 Task: Add Endangered Species Almonds Sea Salt + Dark Chocolate to the cart.
Action: Mouse moved to (21, 65)
Screenshot: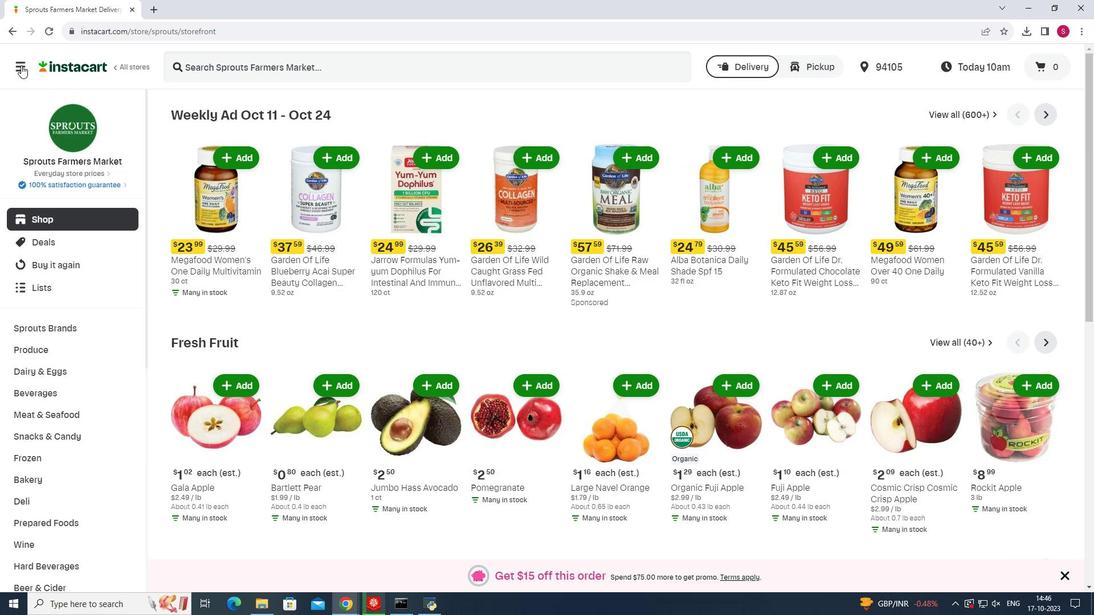 
Action: Mouse pressed left at (21, 65)
Screenshot: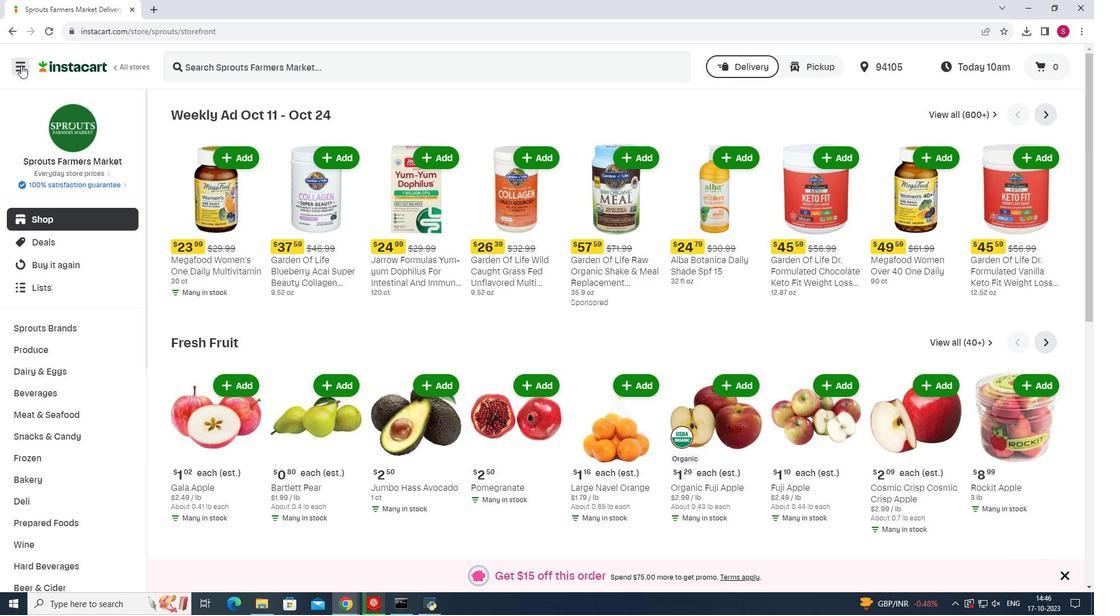 
Action: Mouse moved to (63, 303)
Screenshot: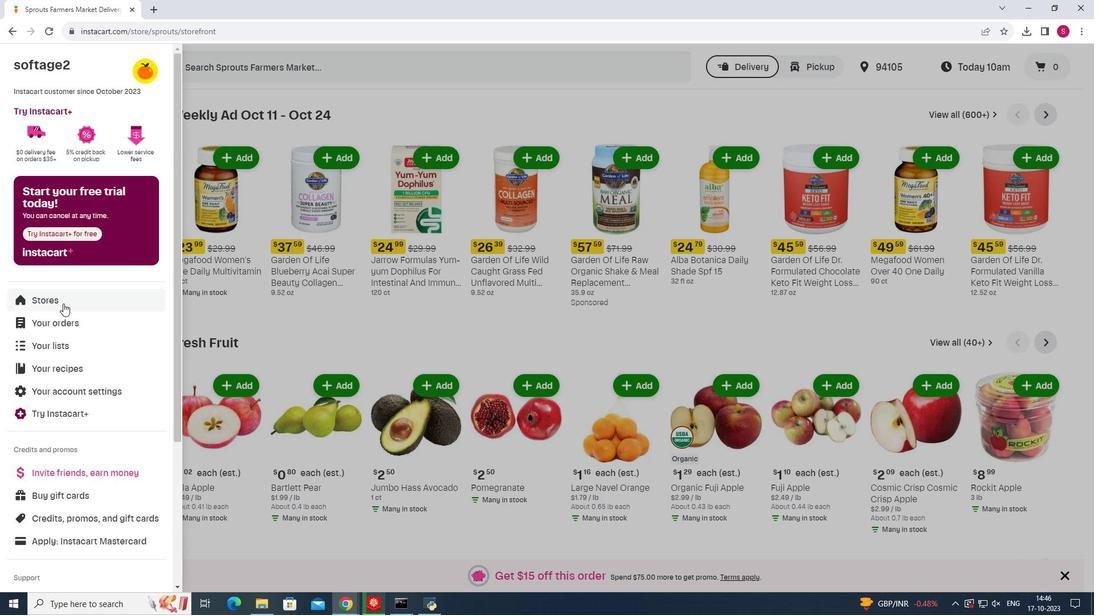 
Action: Mouse pressed left at (63, 303)
Screenshot: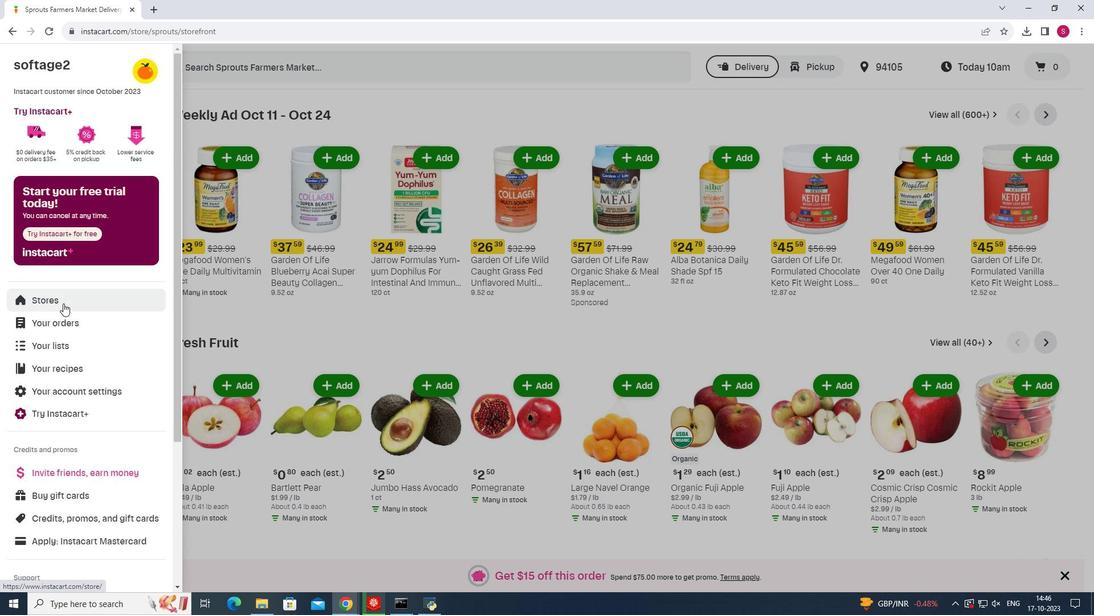 
Action: Mouse moved to (265, 103)
Screenshot: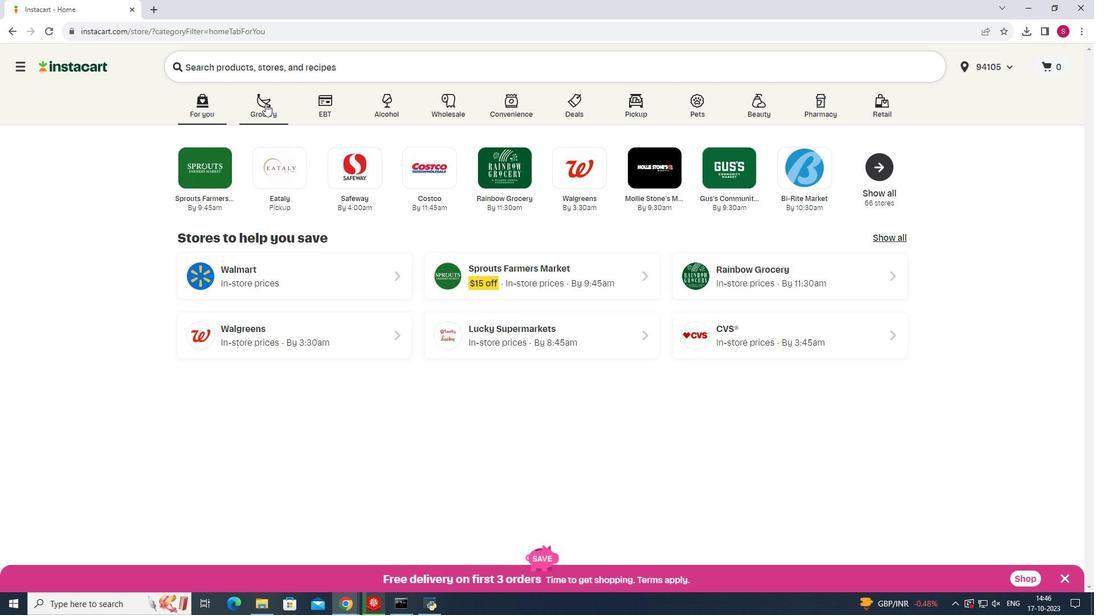 
Action: Mouse pressed left at (265, 103)
Screenshot: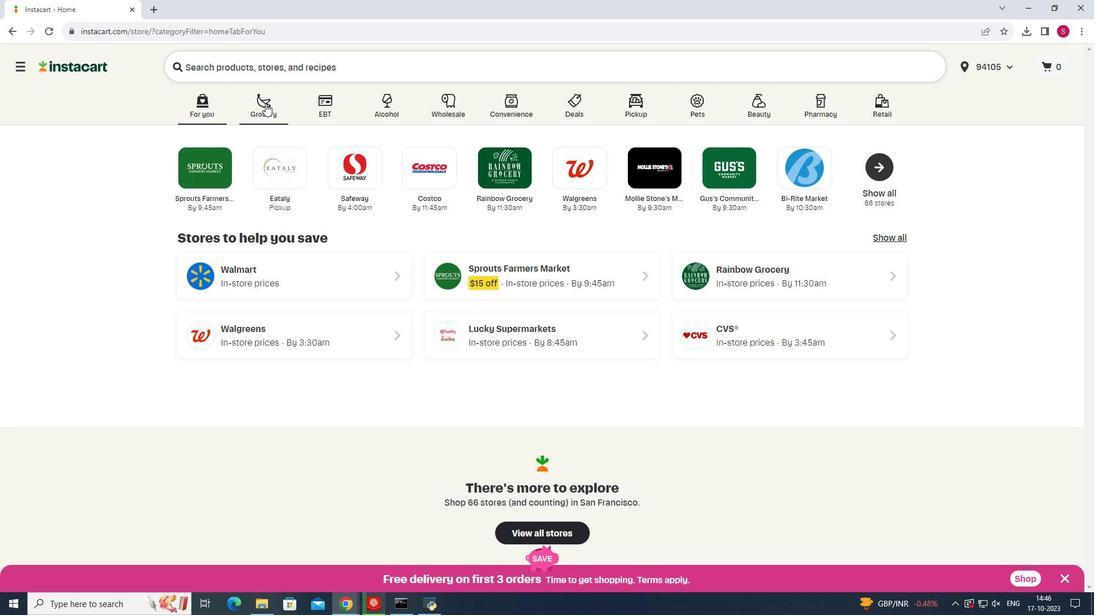 
Action: Mouse moved to (733, 152)
Screenshot: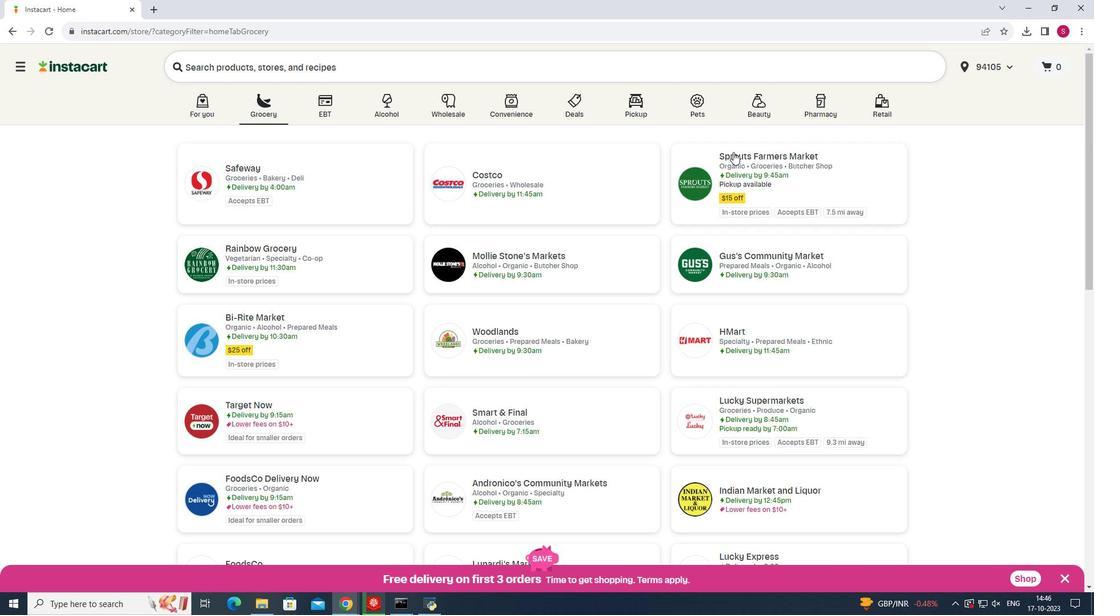
Action: Mouse pressed left at (733, 152)
Screenshot: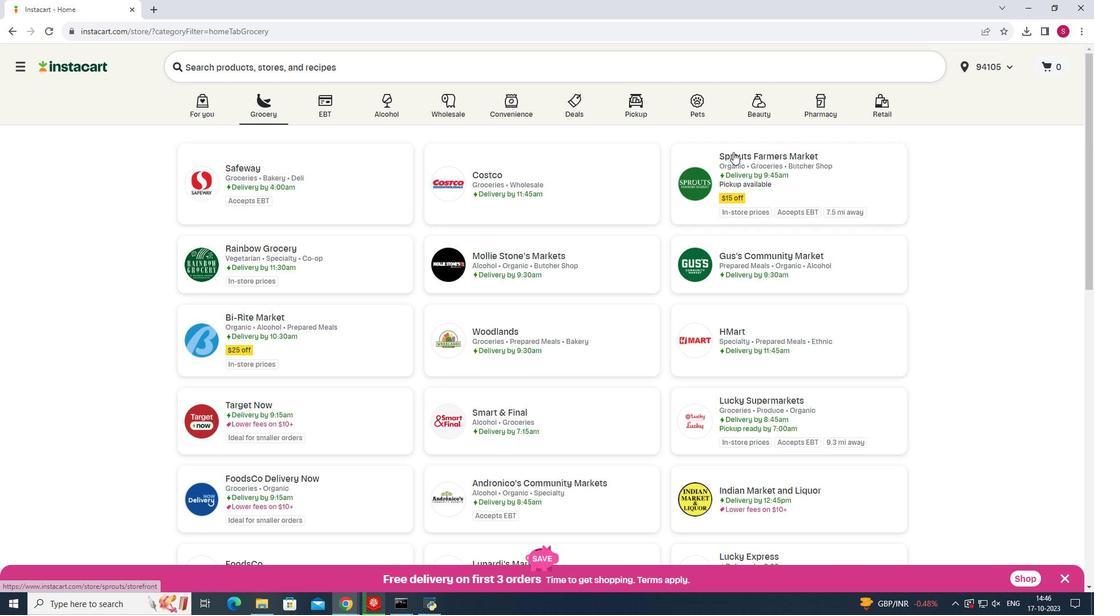 
Action: Mouse moved to (50, 438)
Screenshot: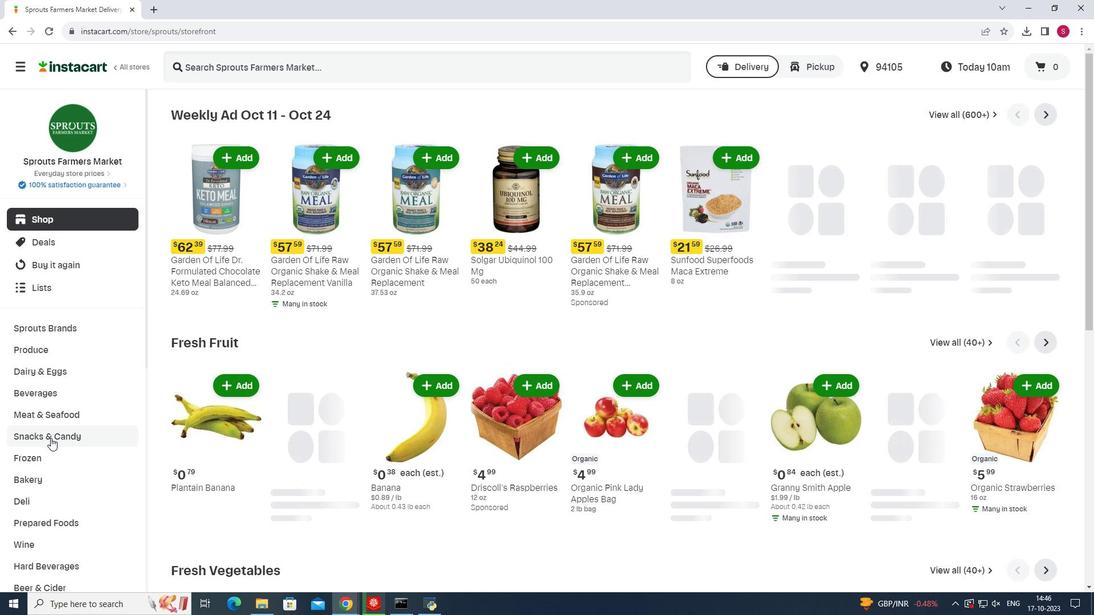 
Action: Mouse pressed left at (50, 438)
Screenshot: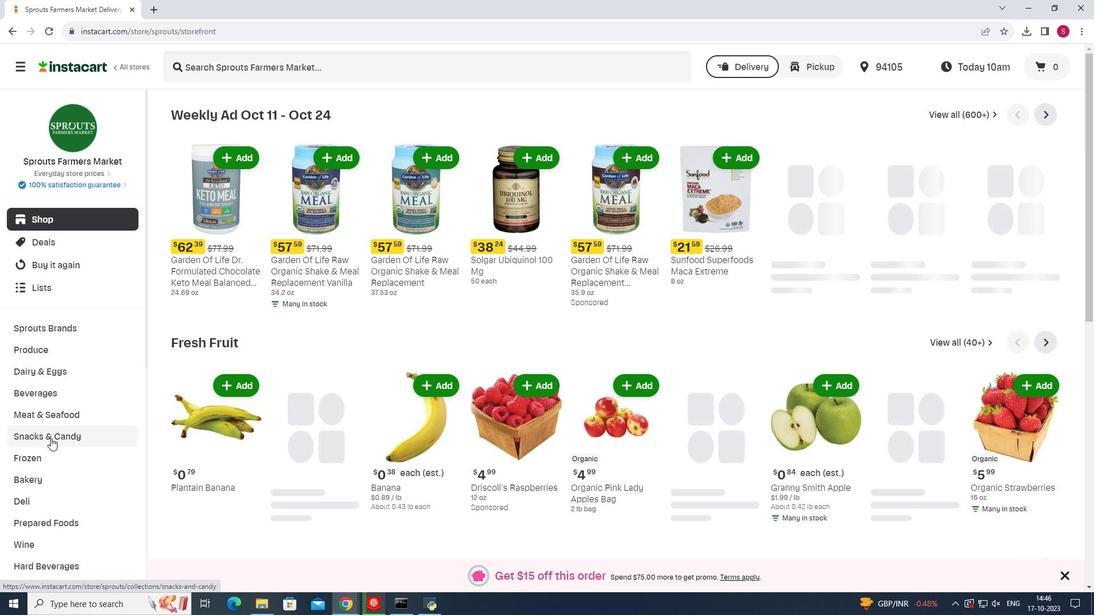 
Action: Mouse moved to (338, 141)
Screenshot: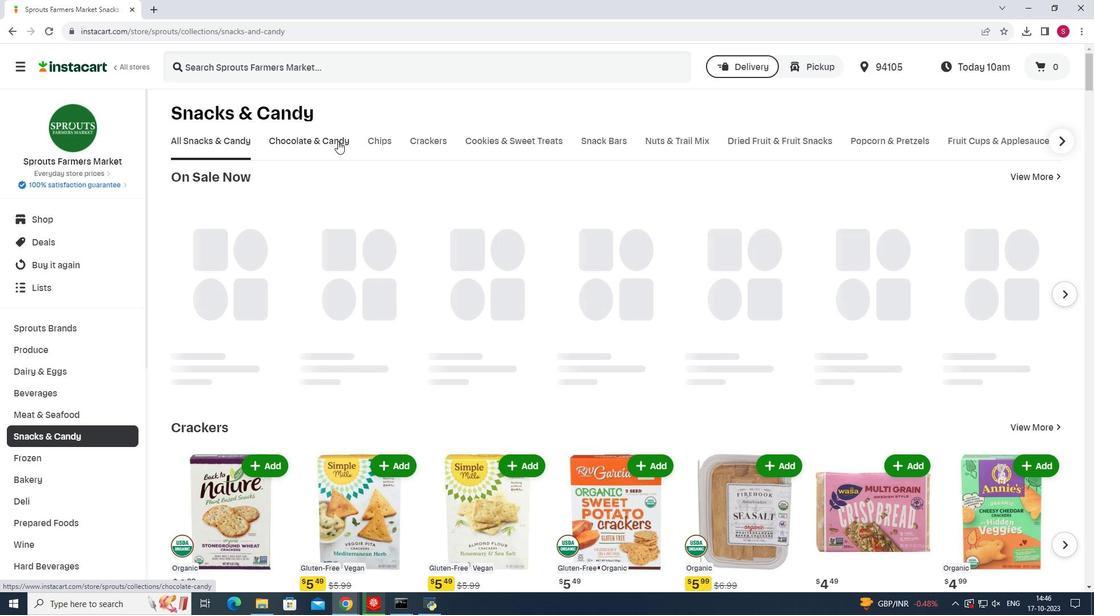 
Action: Mouse pressed left at (338, 141)
Screenshot: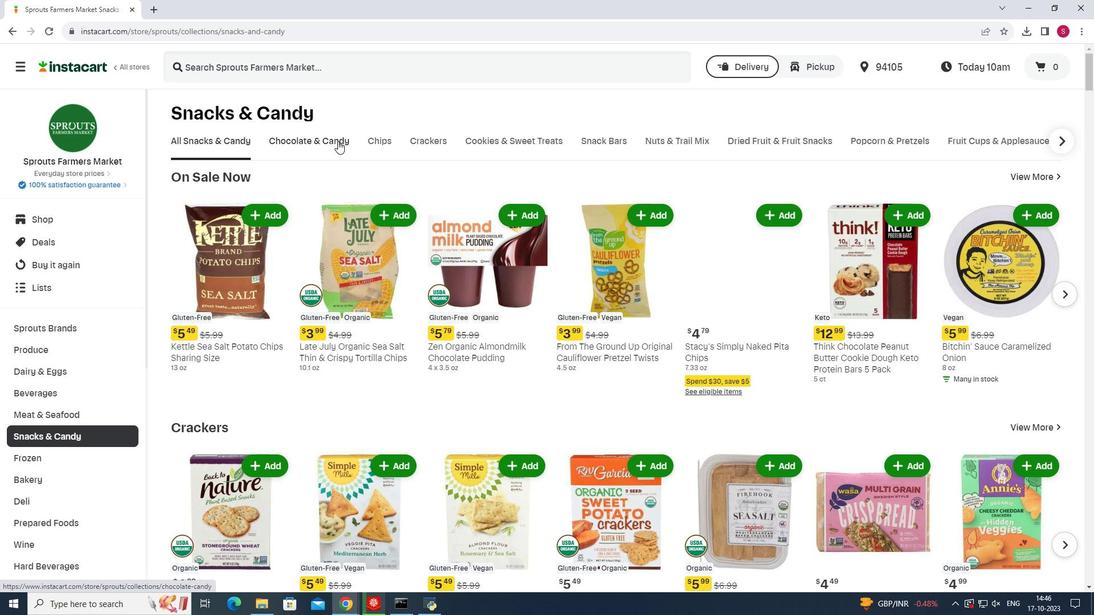 
Action: Mouse moved to (297, 190)
Screenshot: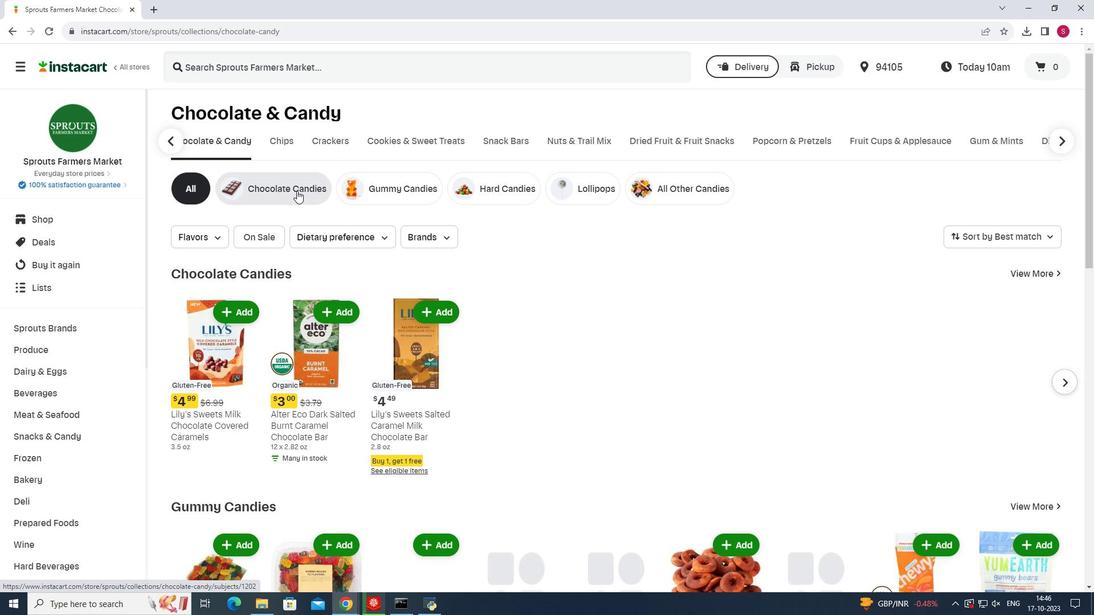 
Action: Mouse pressed left at (297, 190)
Screenshot: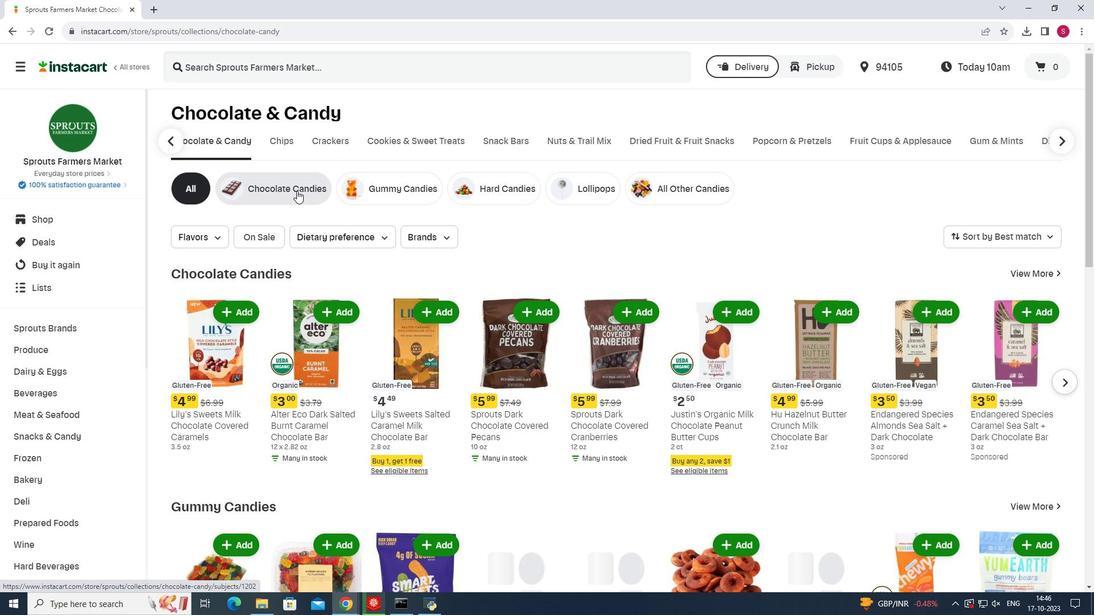 
Action: Mouse moved to (360, 63)
Screenshot: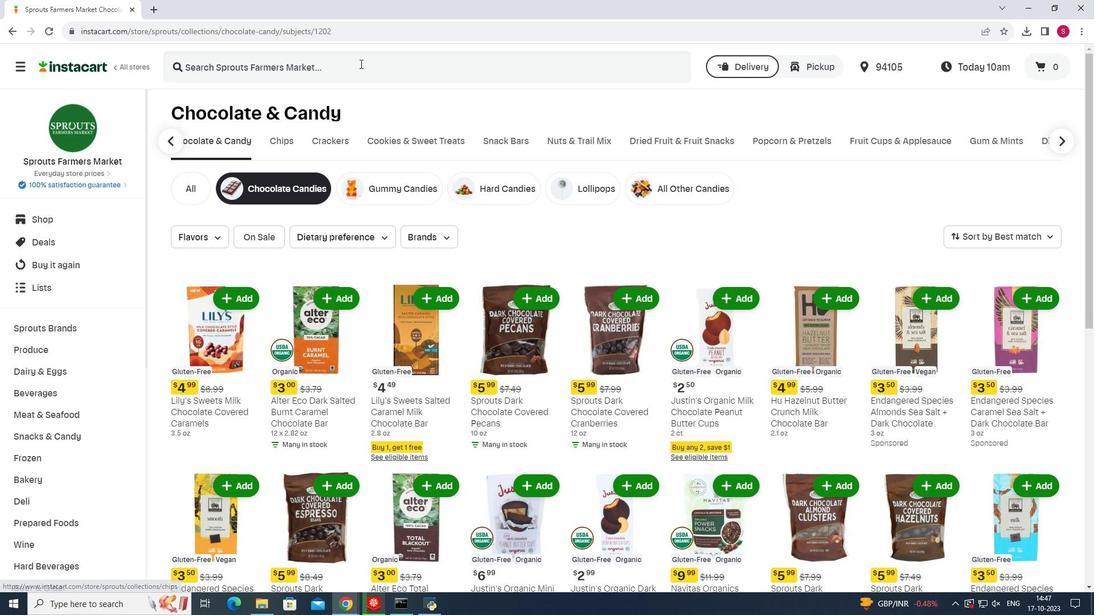 
Action: Mouse pressed left at (360, 63)
Screenshot: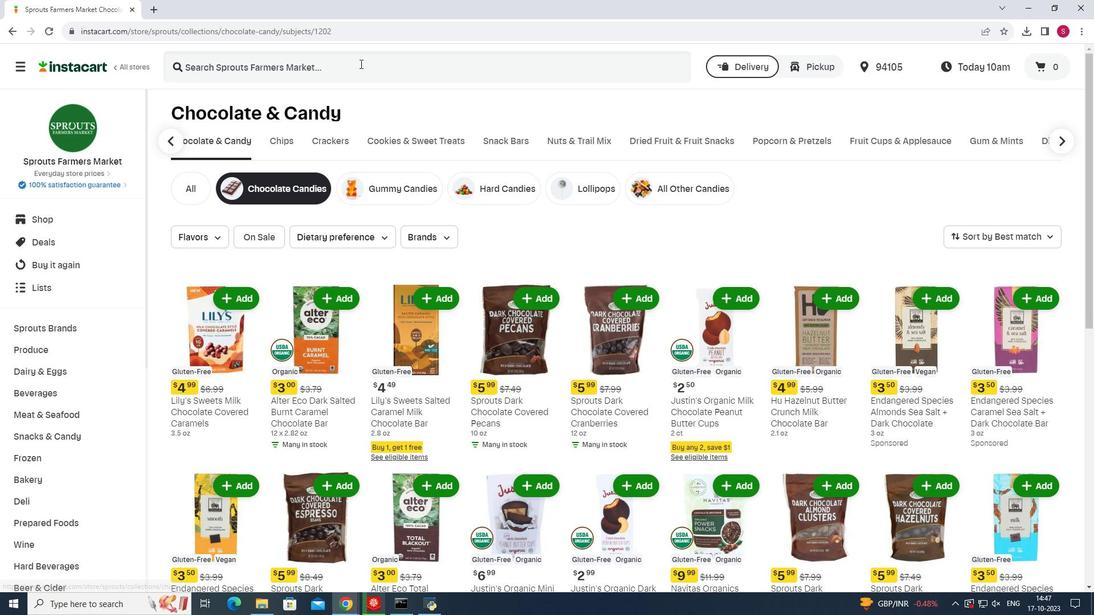 
Action: Mouse moved to (362, 63)
Screenshot: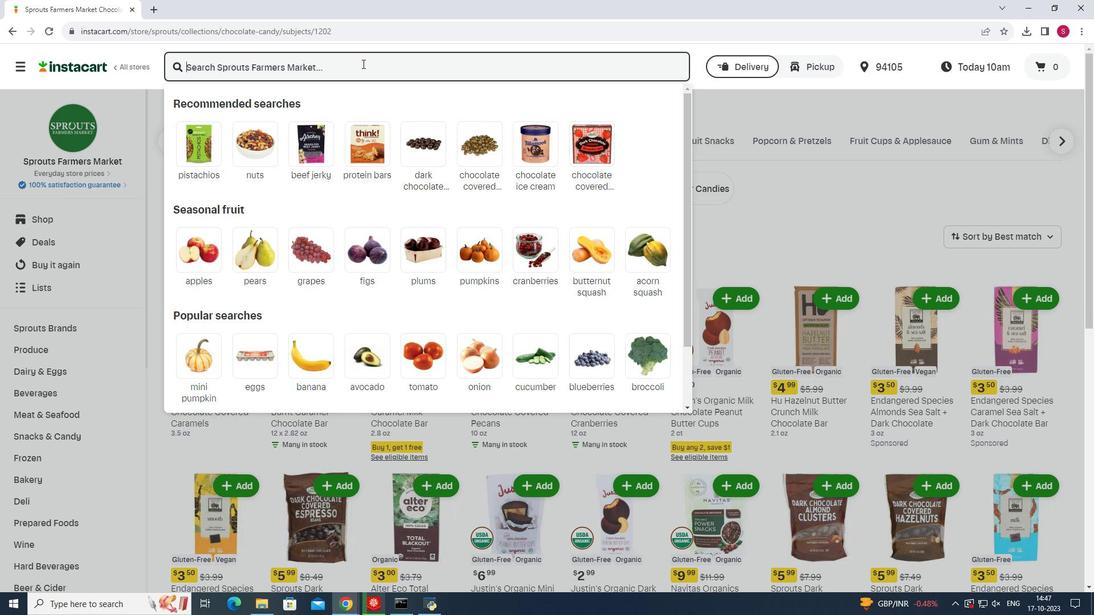 
Action: Key pressed <Key.shift>Endangered<Key.space><Key.shift>Species<Key.space><Key.shift>Almonds<Key.space><Key.shift>Sea<Key.space><Key.shift>Salt<Key.space><Key.shift_r>+<Key.space><Key.shift><Key.shift>da<Key.backspace><Key.backspace><Key.backspace><Key.shift><Key.space><Key.shift>Dark<Key.space><Key.shift>Chocolate<Key.enter>
Screenshot: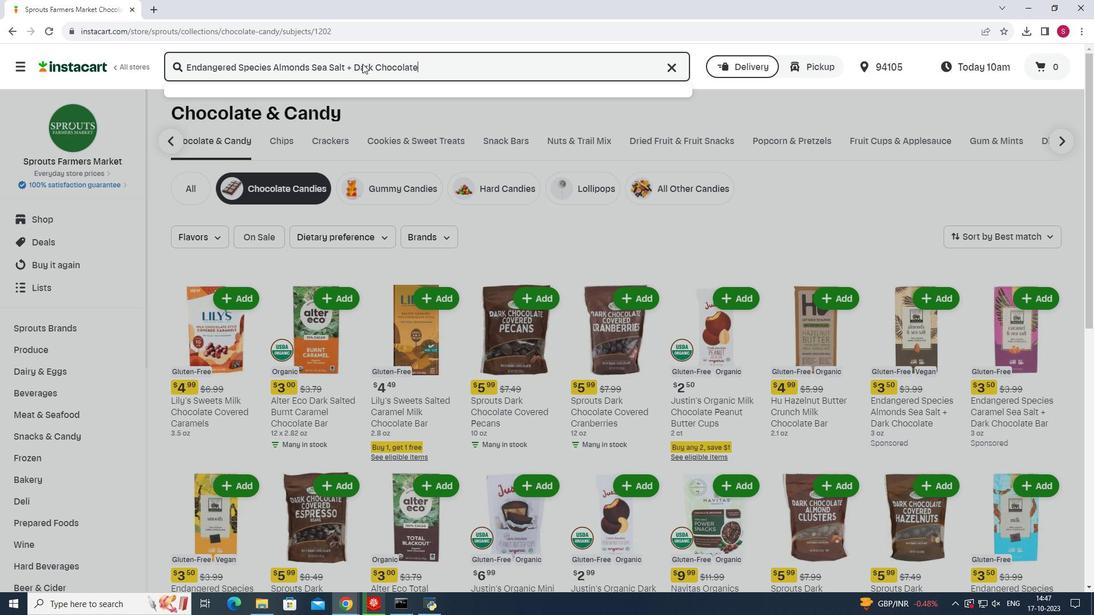 
Action: Mouse moved to (675, 237)
Screenshot: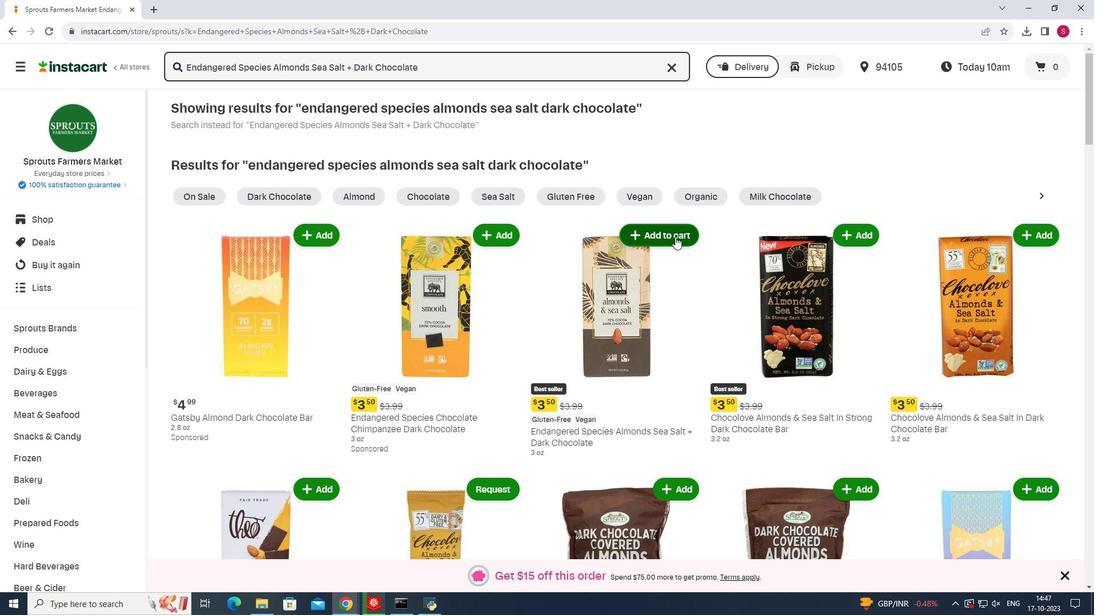 
Action: Mouse pressed left at (675, 237)
Screenshot: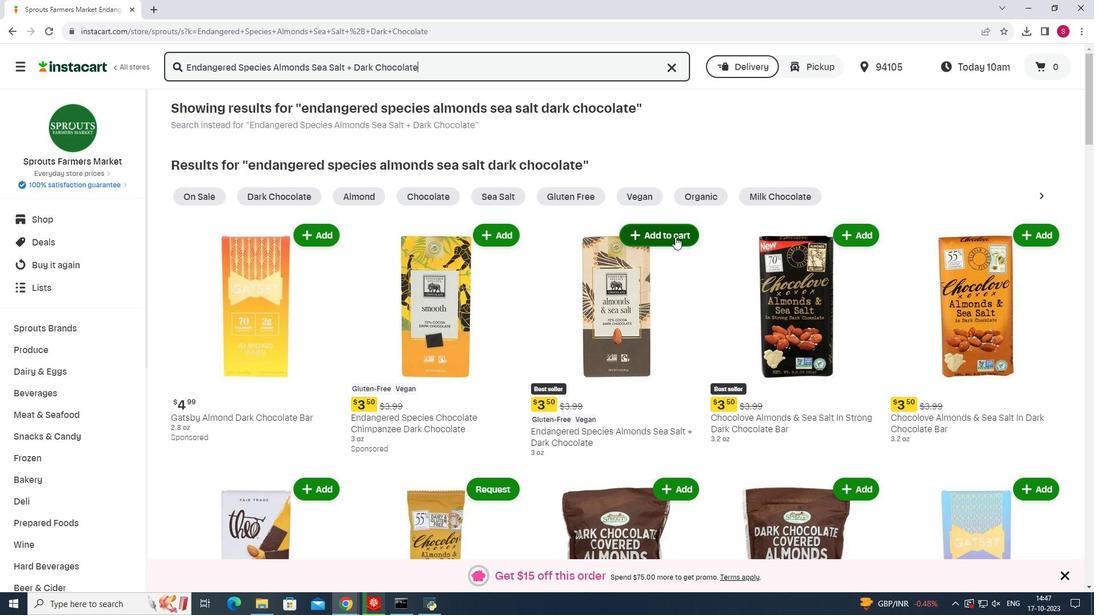 
Action: Mouse moved to (798, 160)
Screenshot: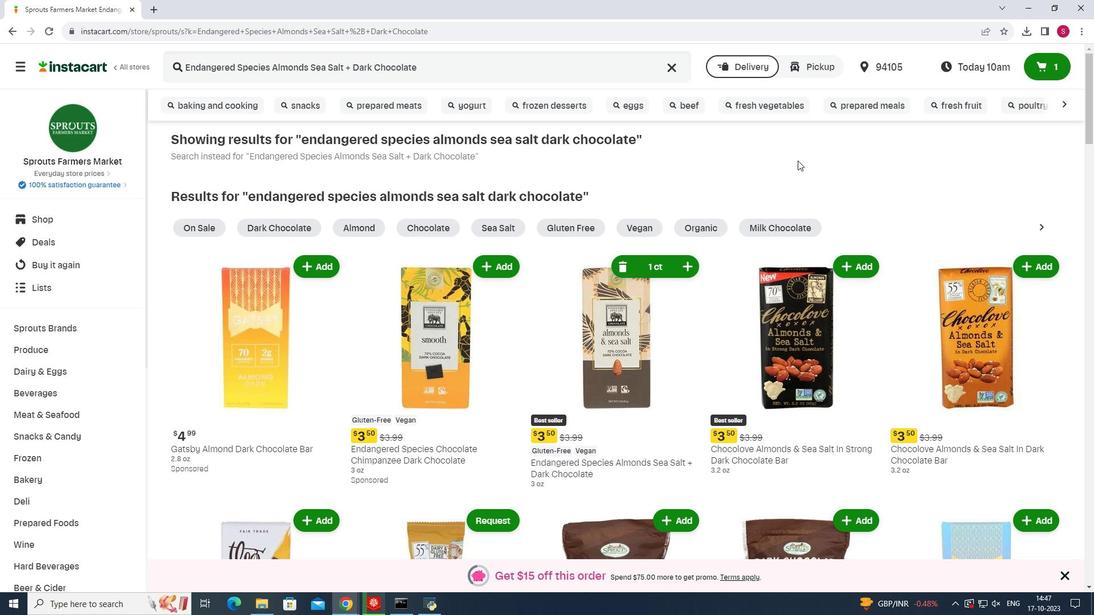 
